 Task: Apply 2x Fast Forward on the video "Movie D.mp4"
Action: Mouse moved to (819, 322)
Screenshot: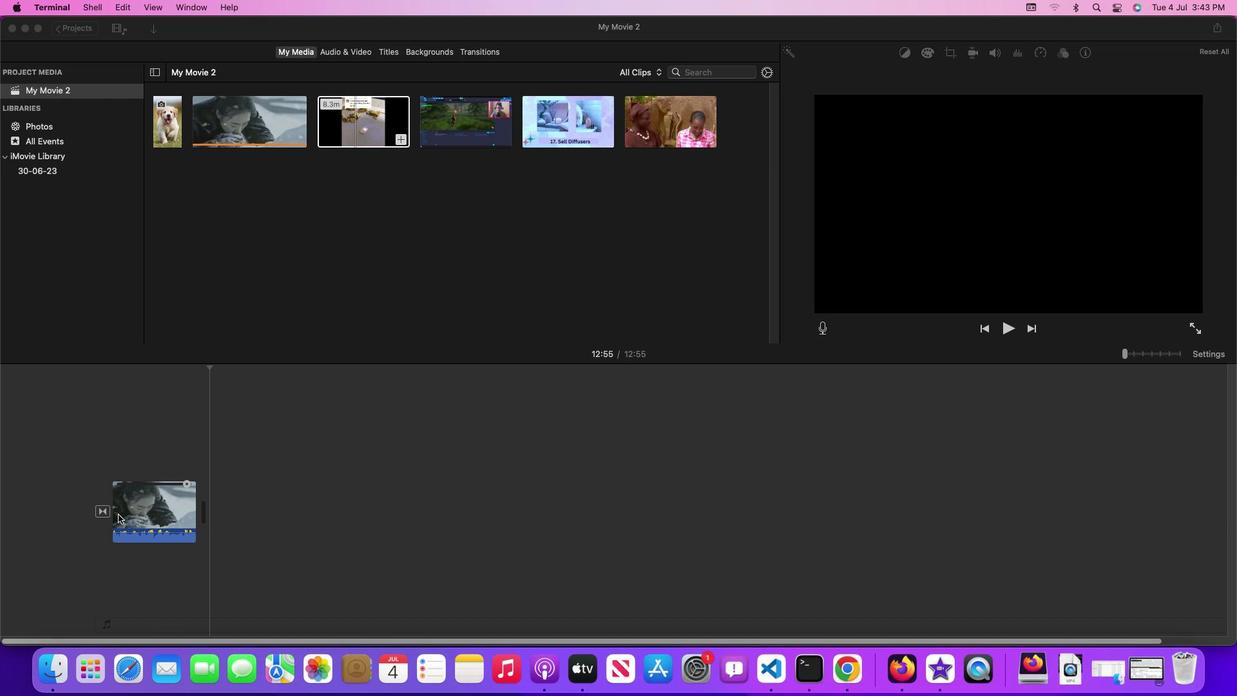 
Action: Mouse pressed left at (819, 322)
Screenshot: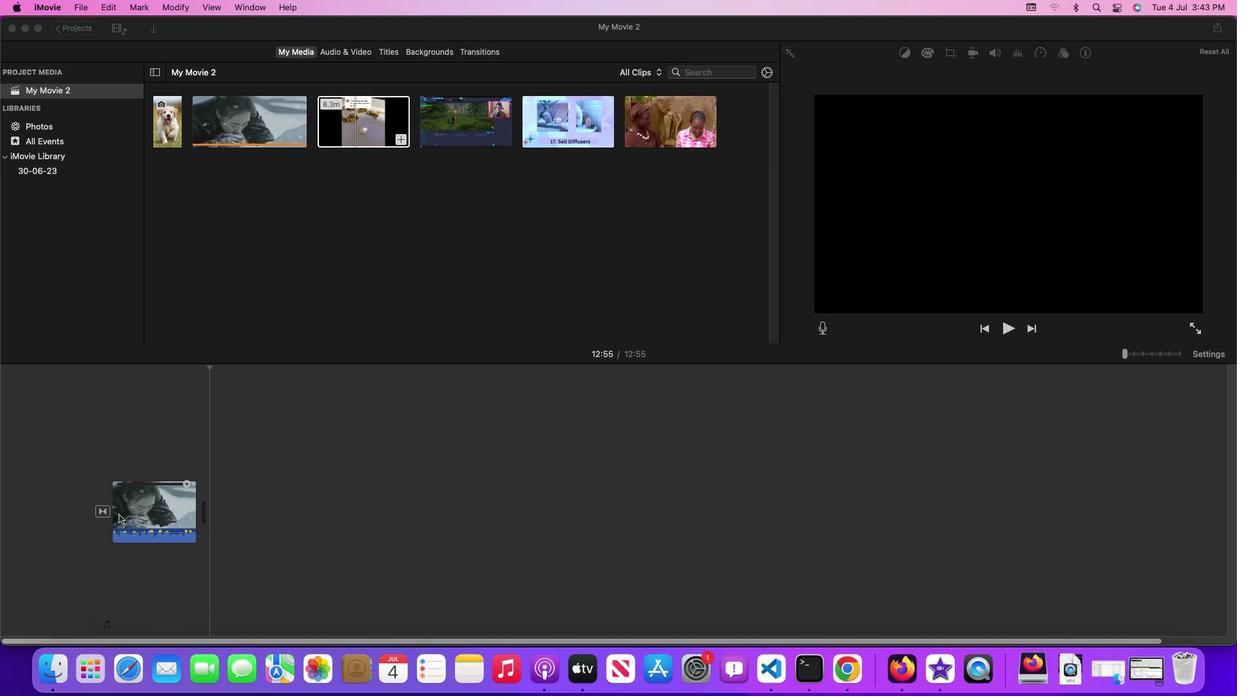 
Action: Mouse moved to (819, 322)
Screenshot: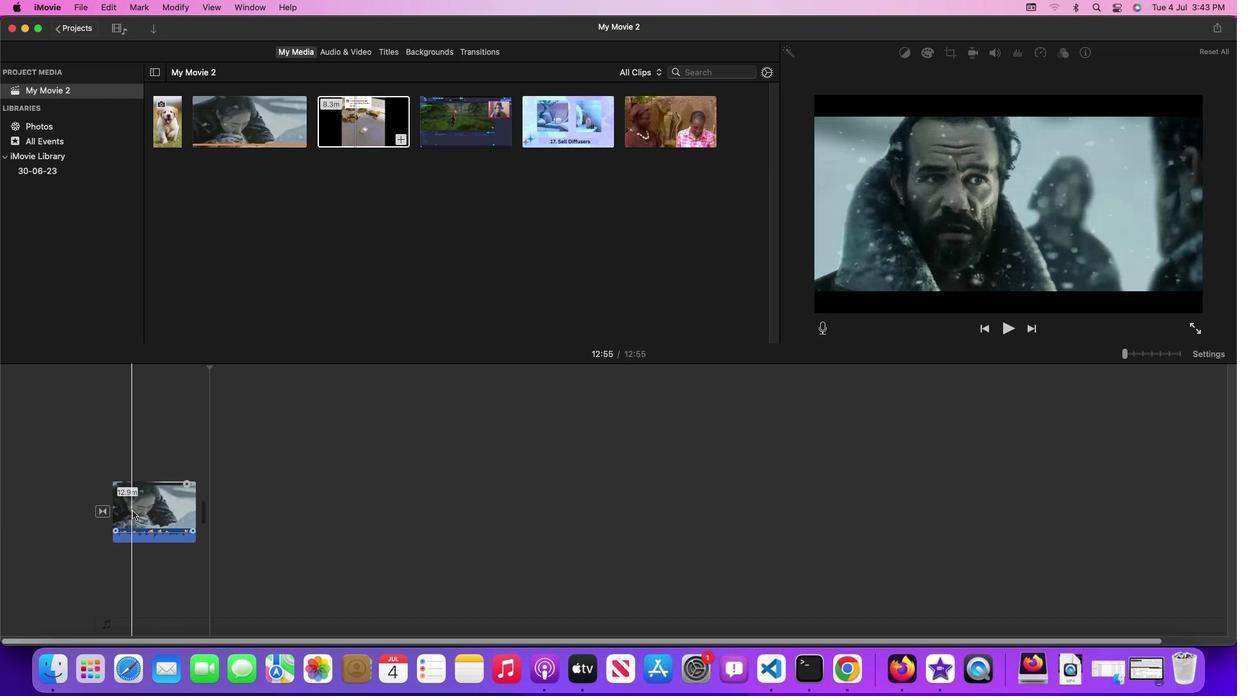 
Action: Mouse pressed left at (819, 322)
Screenshot: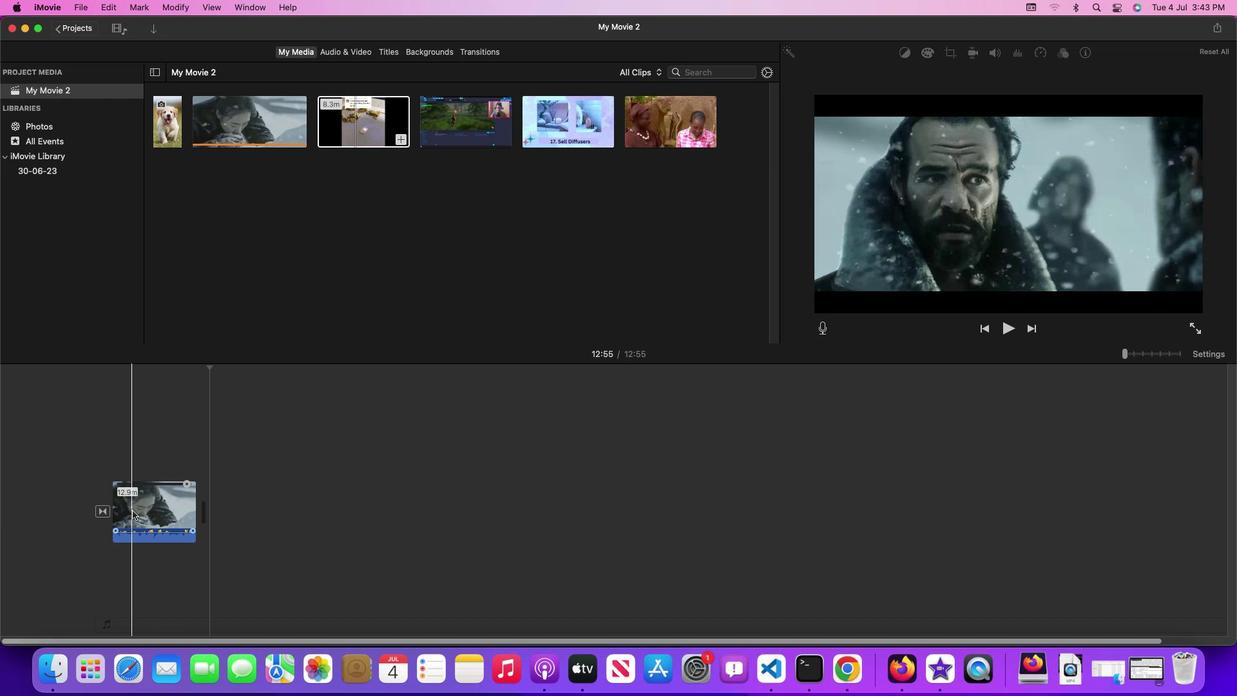 
Action: Mouse moved to (819, 322)
Screenshot: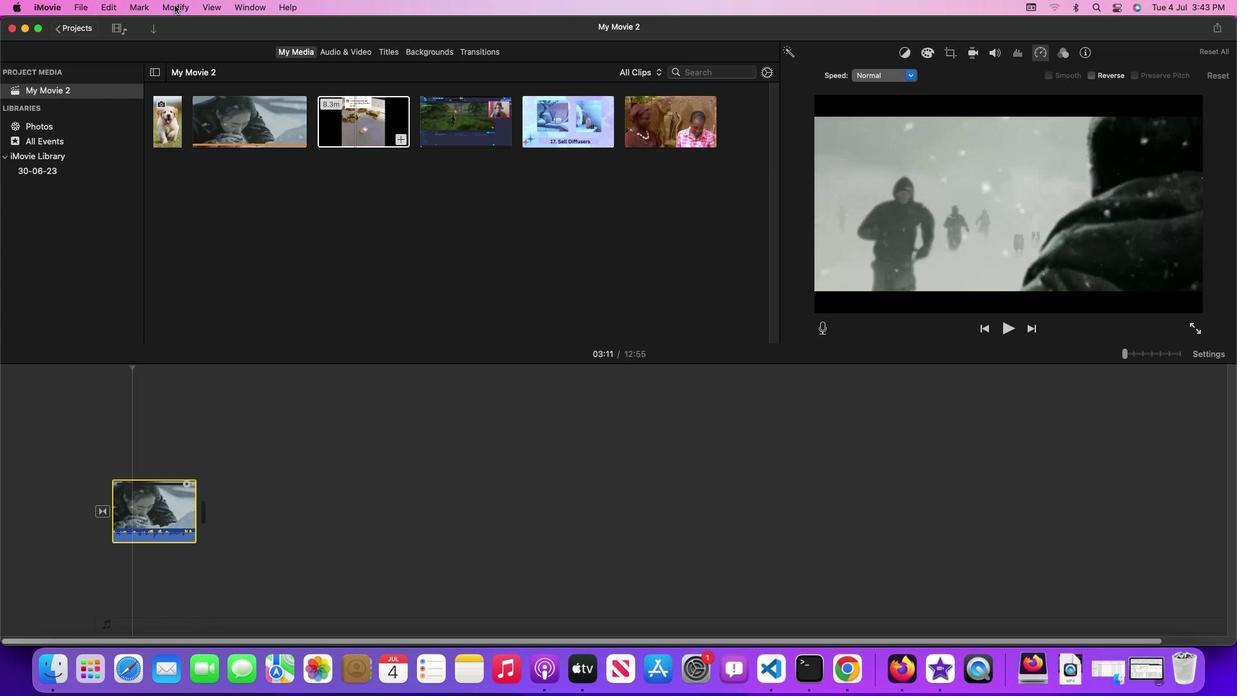 
Action: Mouse pressed left at (819, 322)
Screenshot: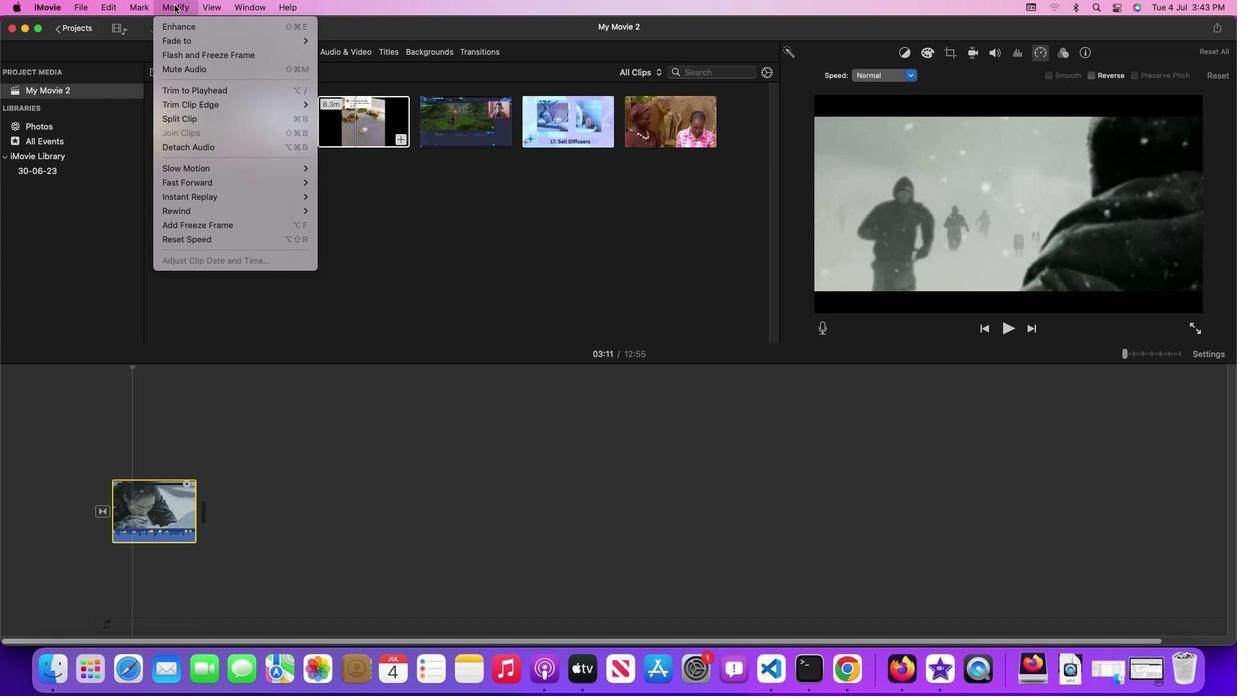 
Action: Mouse moved to (819, 322)
Screenshot: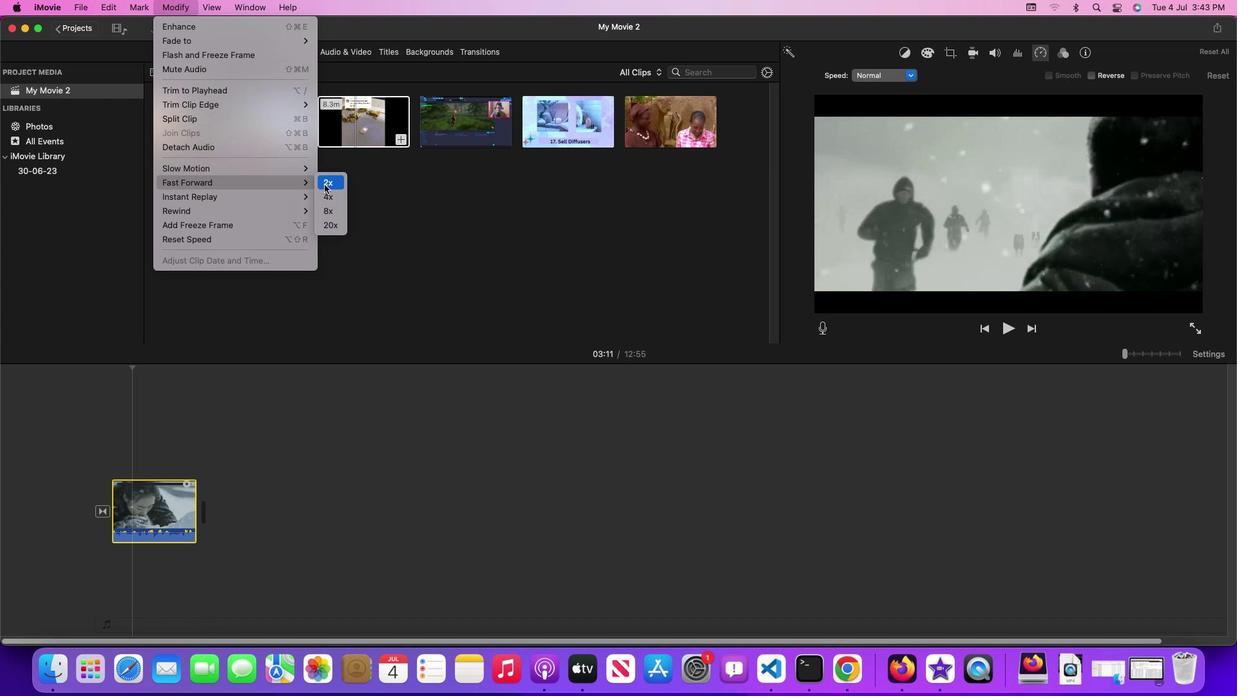 
Action: Mouse pressed left at (819, 322)
Screenshot: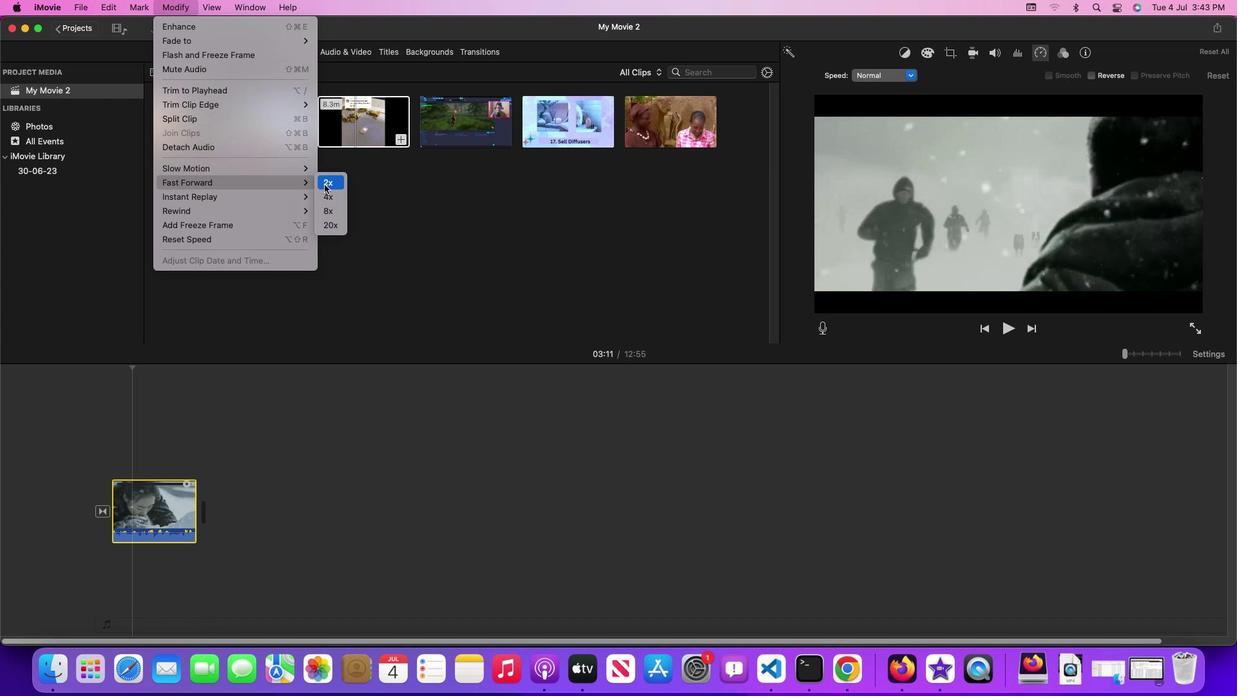 
Action: Mouse moved to (819, 322)
Screenshot: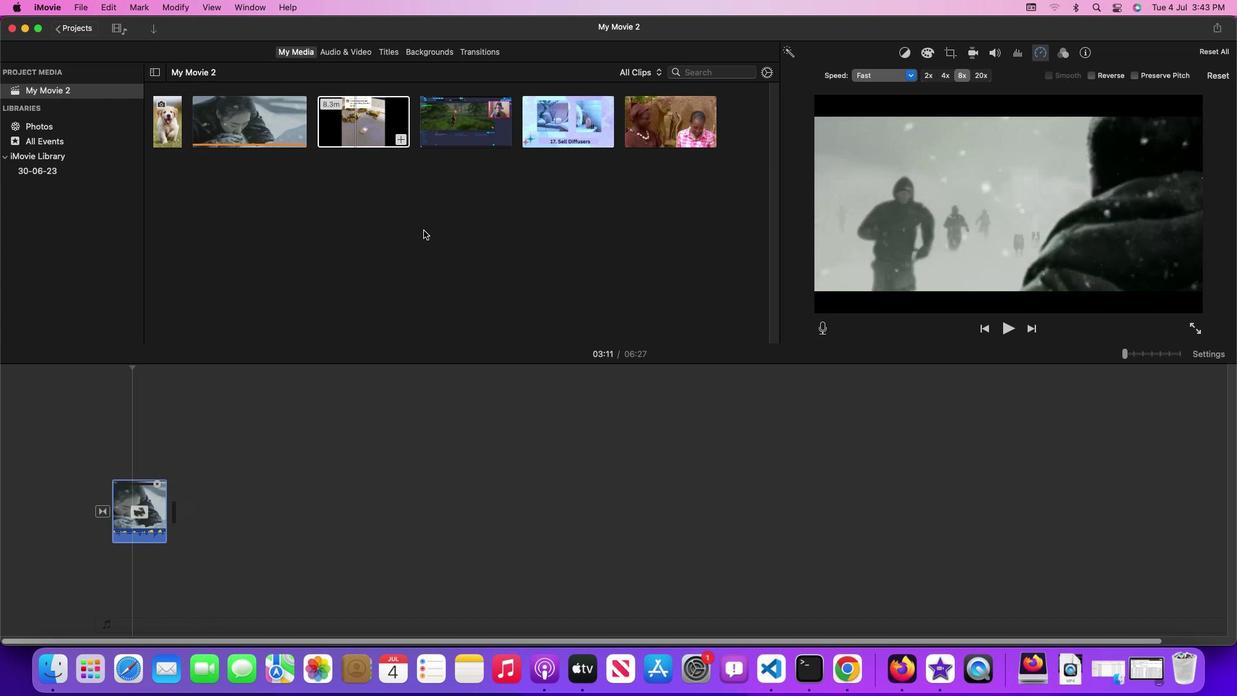 
